 Task: Create in the project VitalTech and in the Backlog issue 'Create a new online platform for online graphic design courses with advanced design tools and collaboration features' a child issue 'Data breach prevention and risk management', and assign it to team member softage.1@softage.net.
Action: Mouse moved to (247, 73)
Screenshot: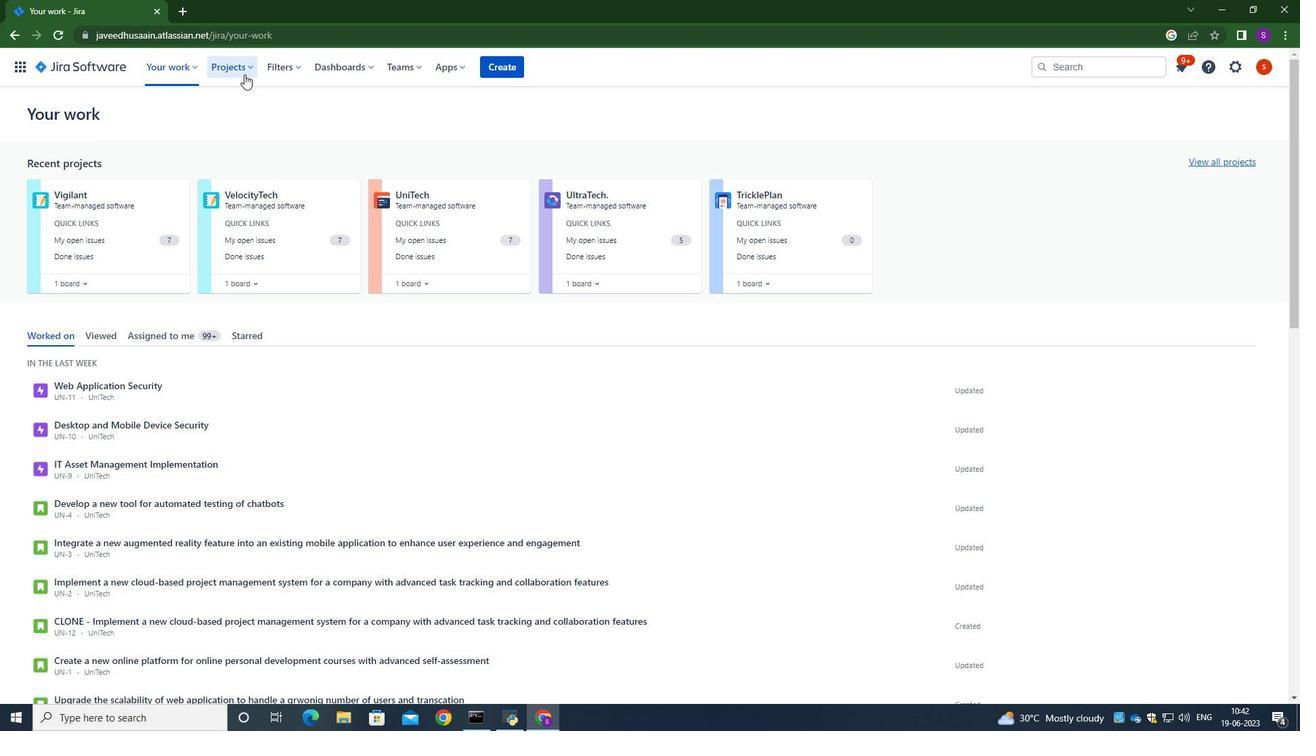 
Action: Mouse pressed left at (247, 73)
Screenshot: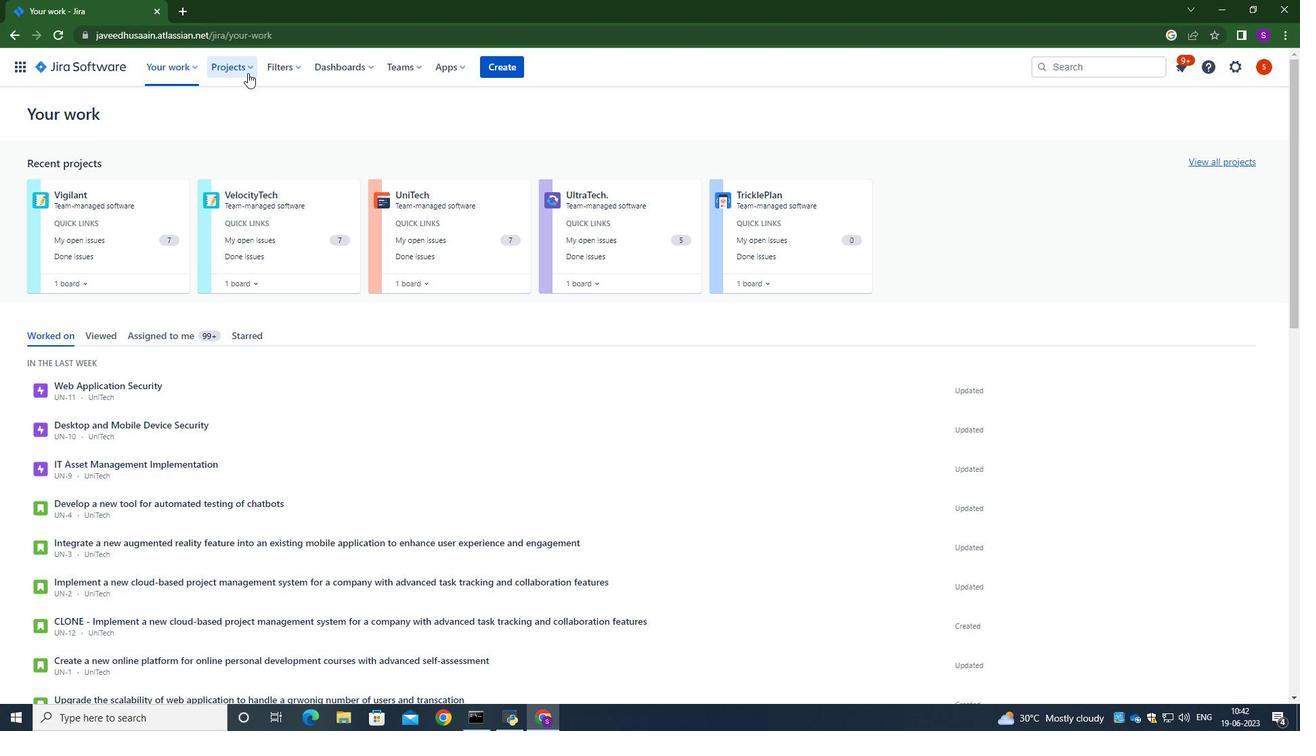 
Action: Mouse moved to (275, 134)
Screenshot: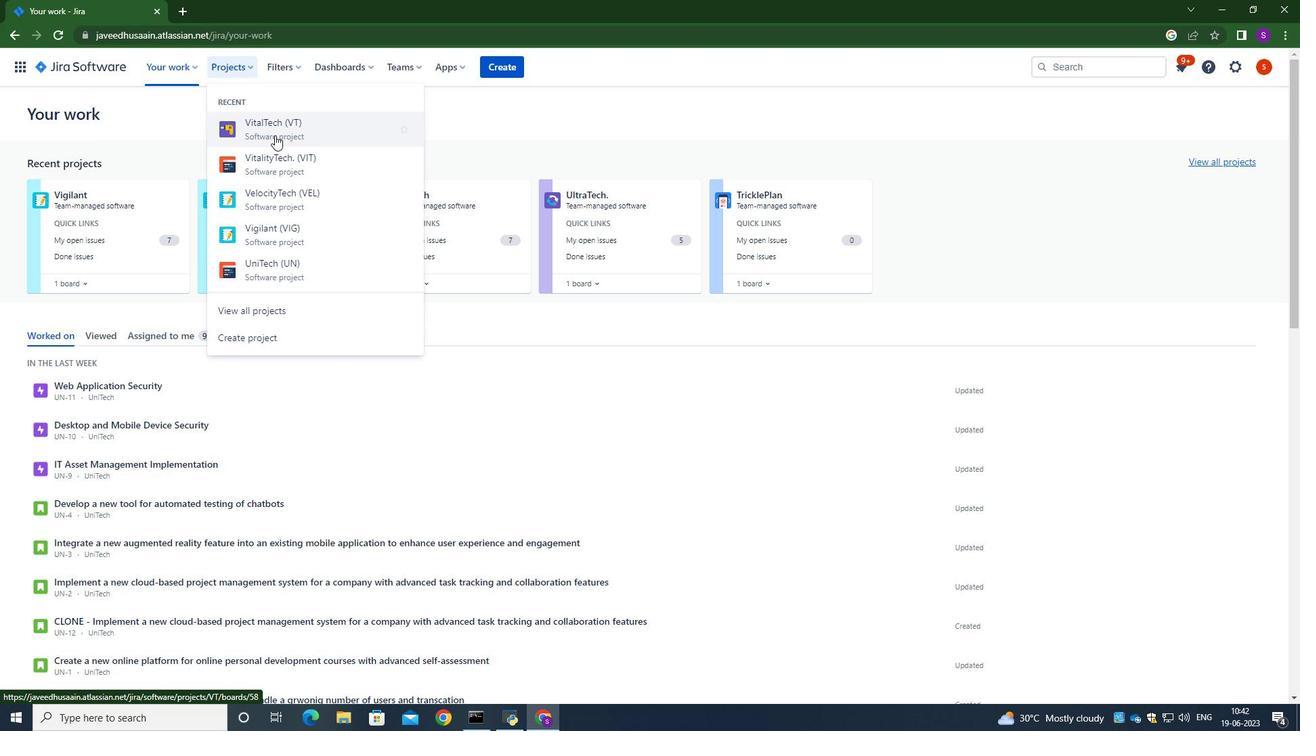 
Action: Mouse pressed left at (275, 134)
Screenshot: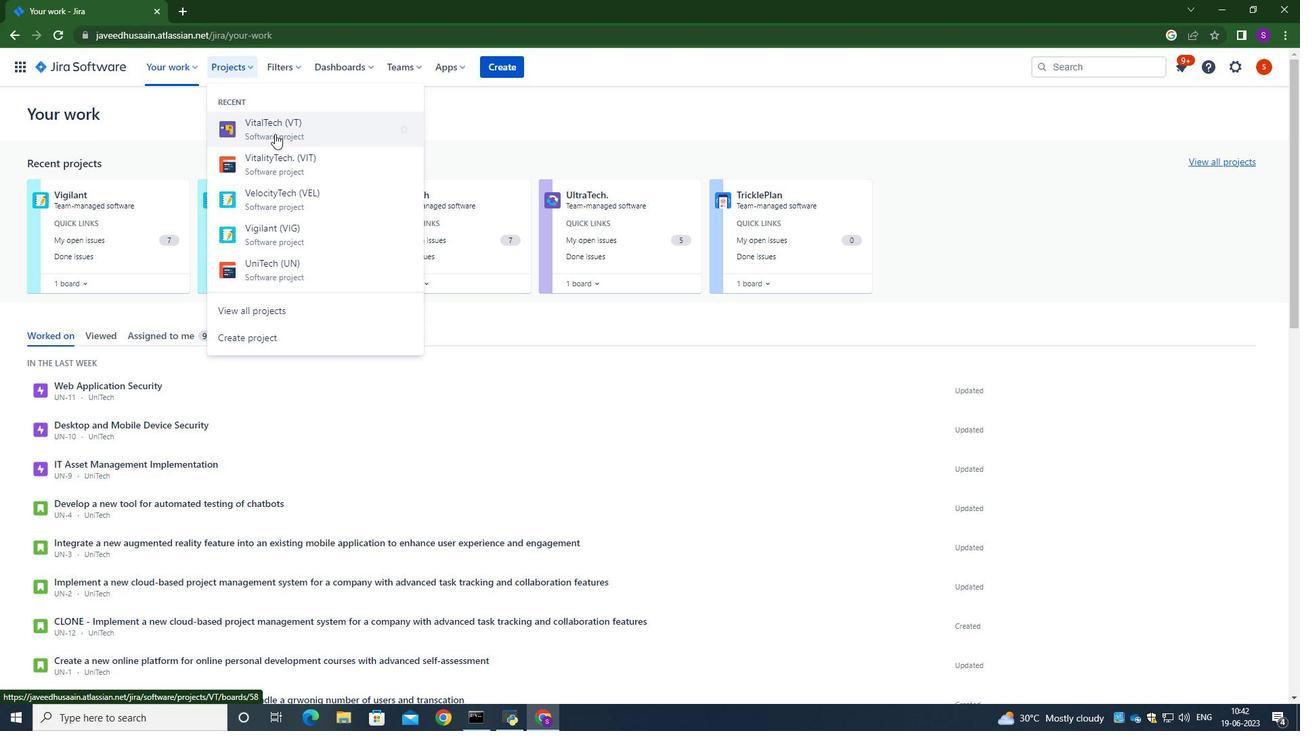 
Action: Mouse moved to (67, 212)
Screenshot: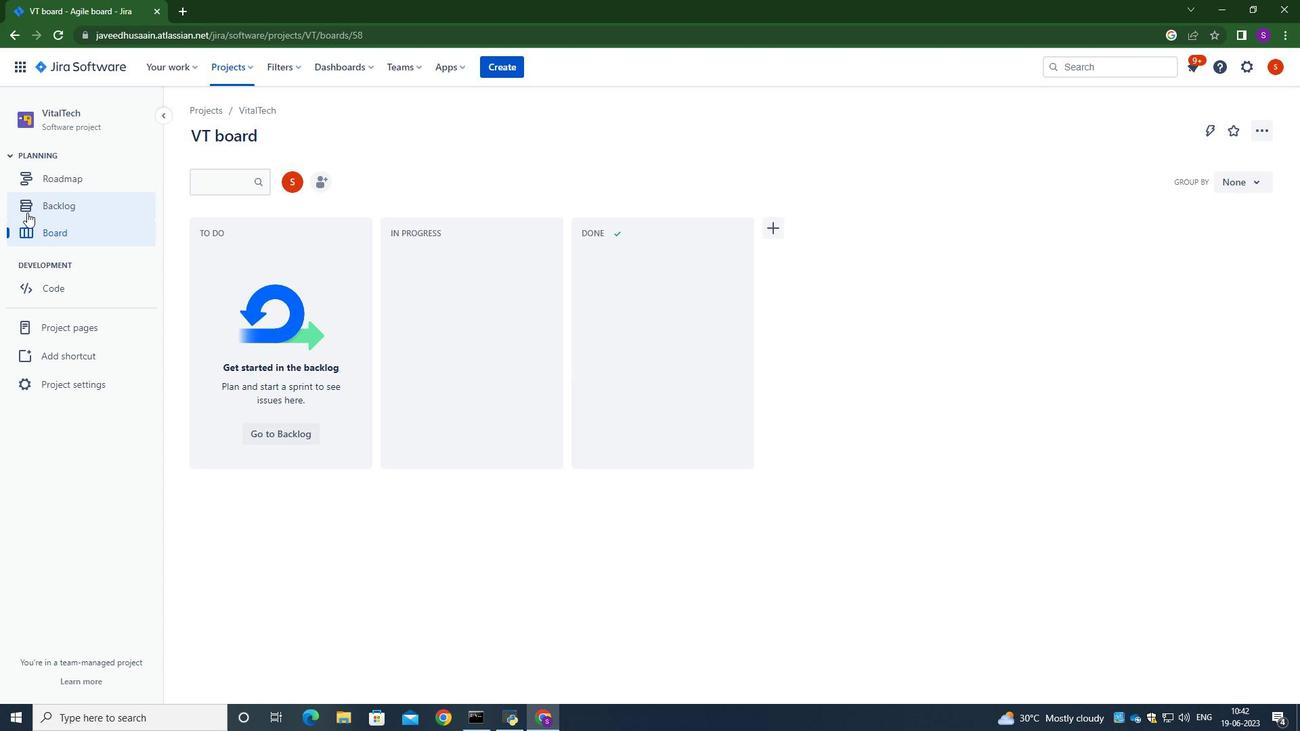
Action: Mouse pressed left at (67, 212)
Screenshot: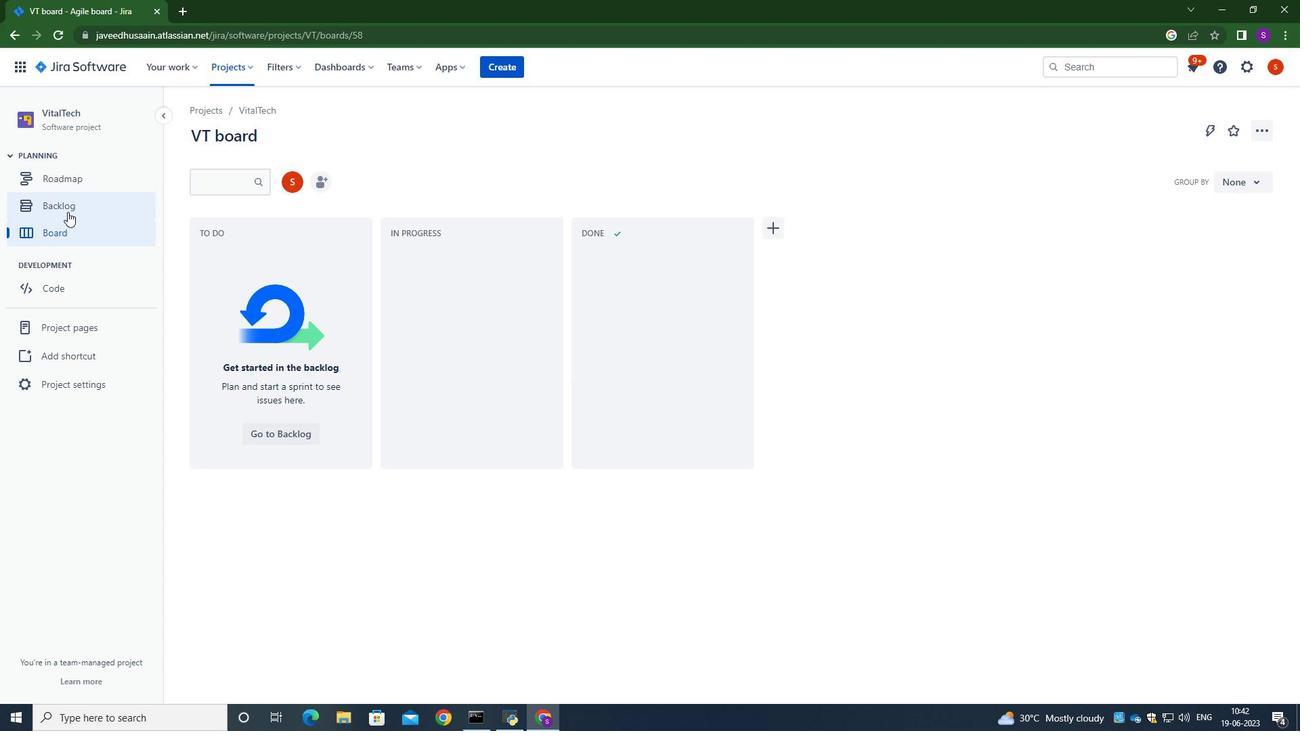 
Action: Mouse moved to (475, 298)
Screenshot: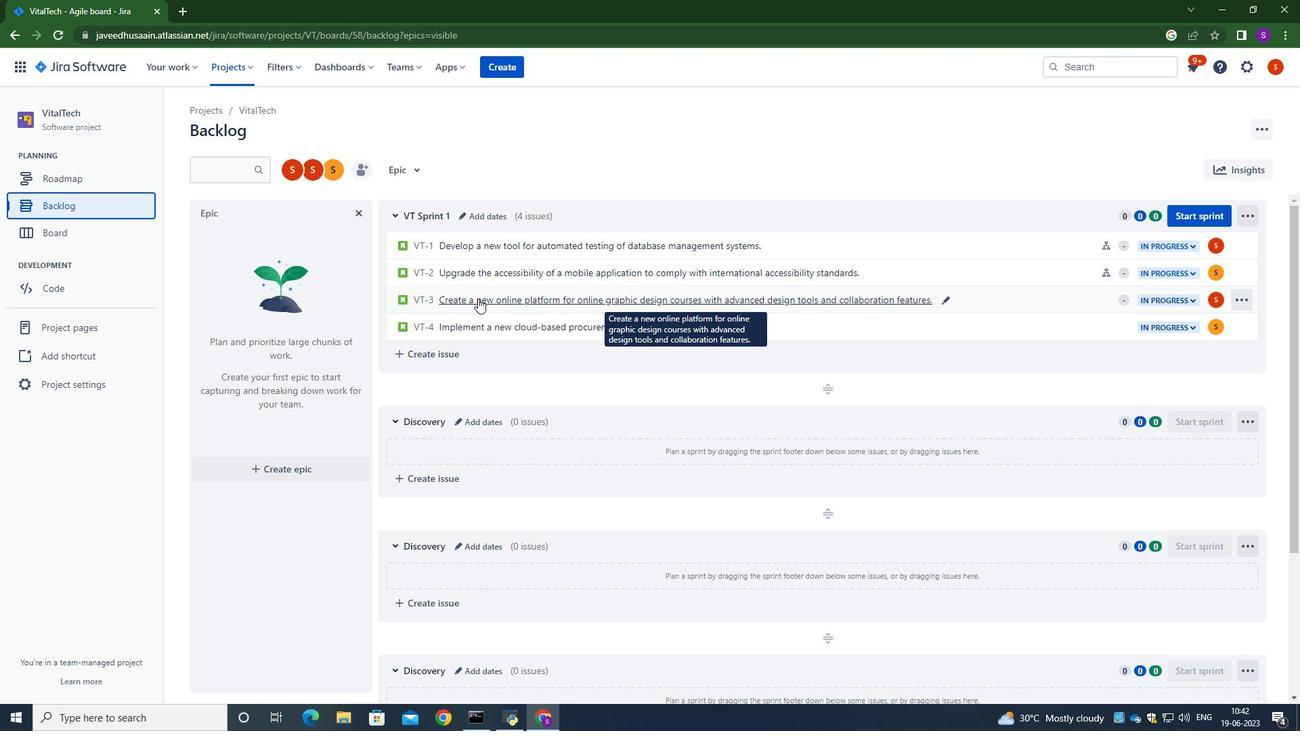 
Action: Mouse pressed left at (475, 298)
Screenshot: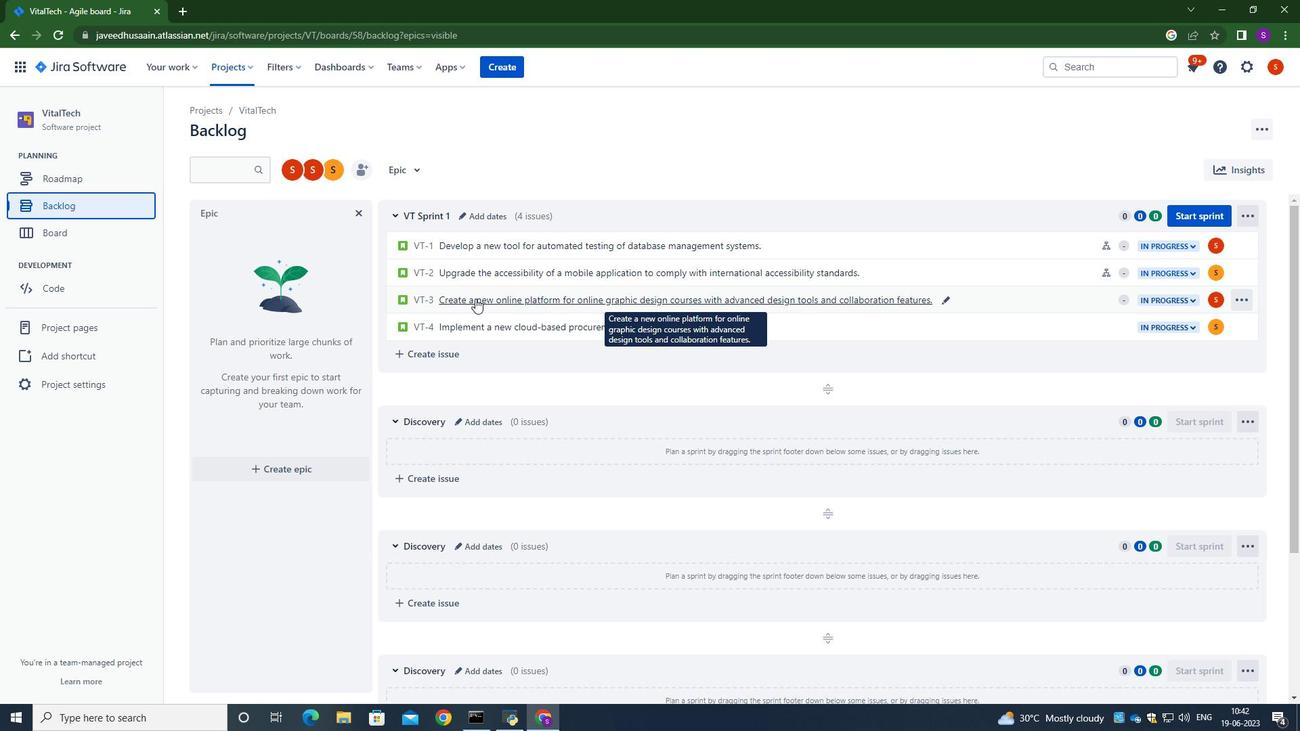 
Action: Mouse moved to (1054, 329)
Screenshot: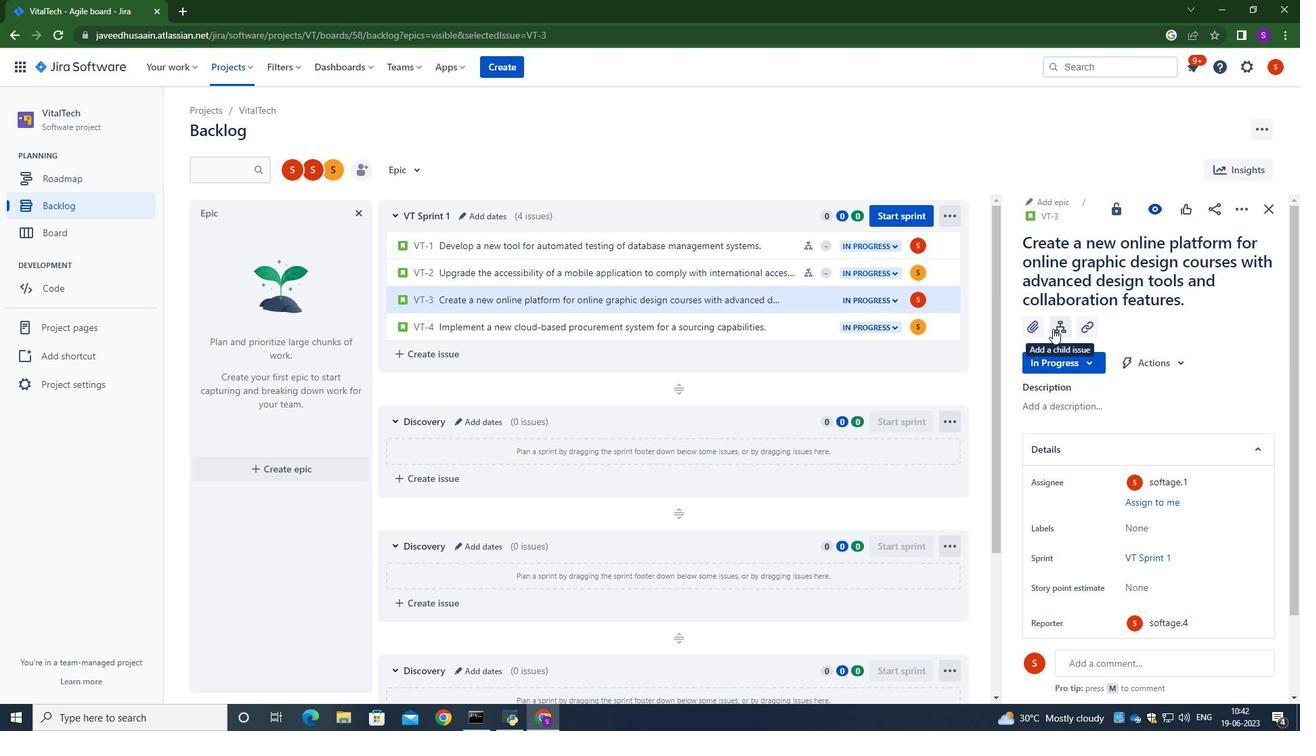 
Action: Mouse pressed left at (1054, 329)
Screenshot: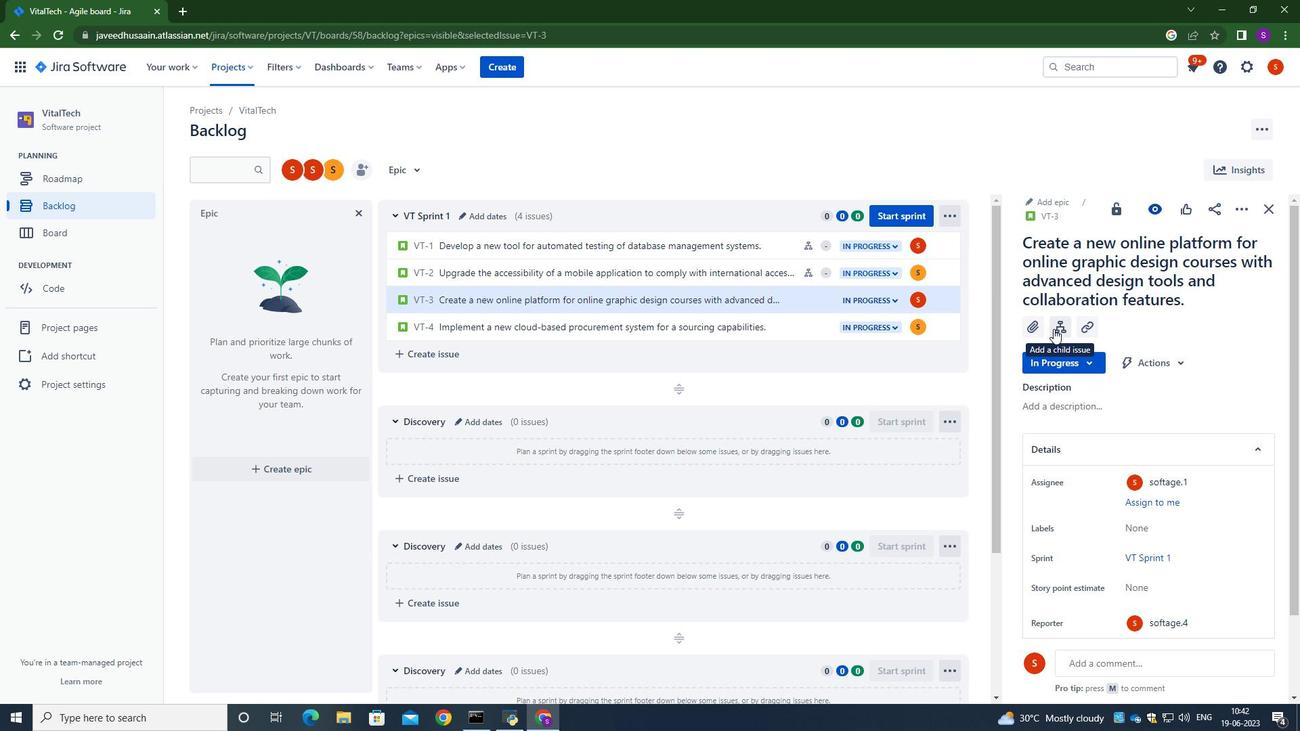 
Action: Mouse moved to (1107, 430)
Screenshot: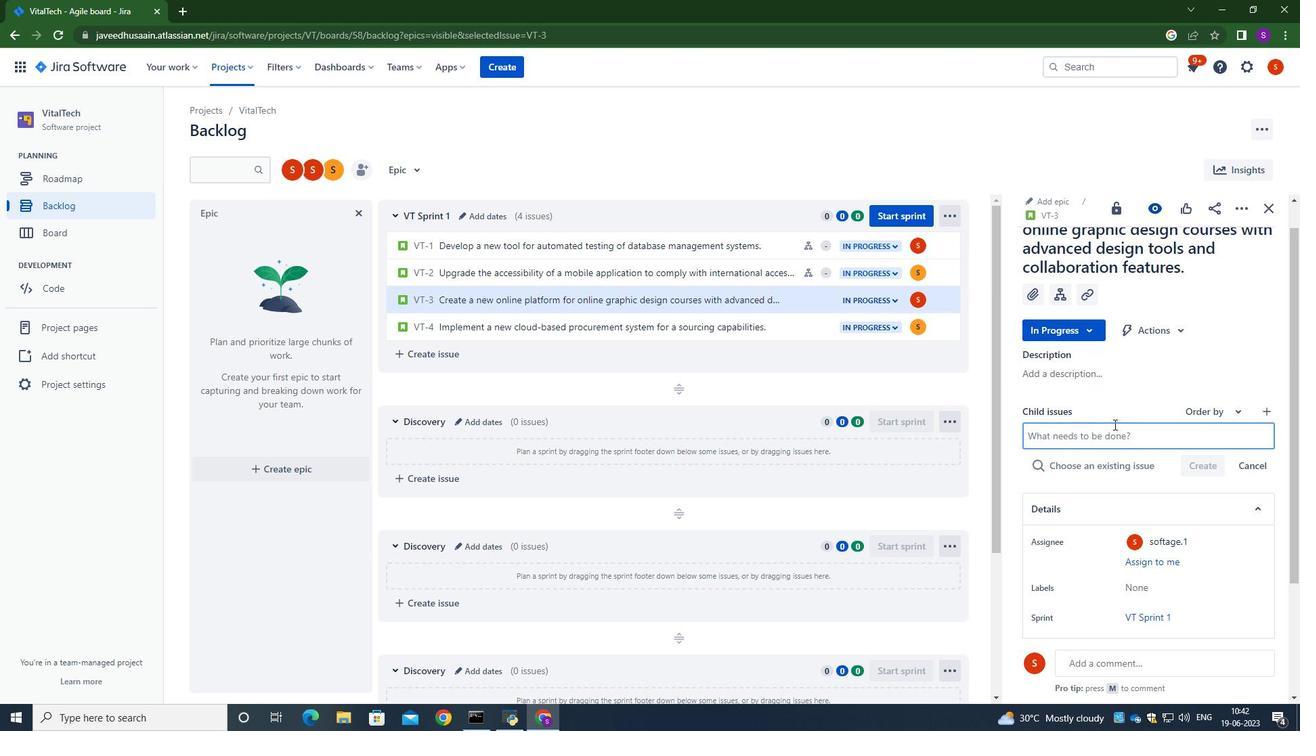
Action: Mouse pressed left at (1107, 430)
Screenshot: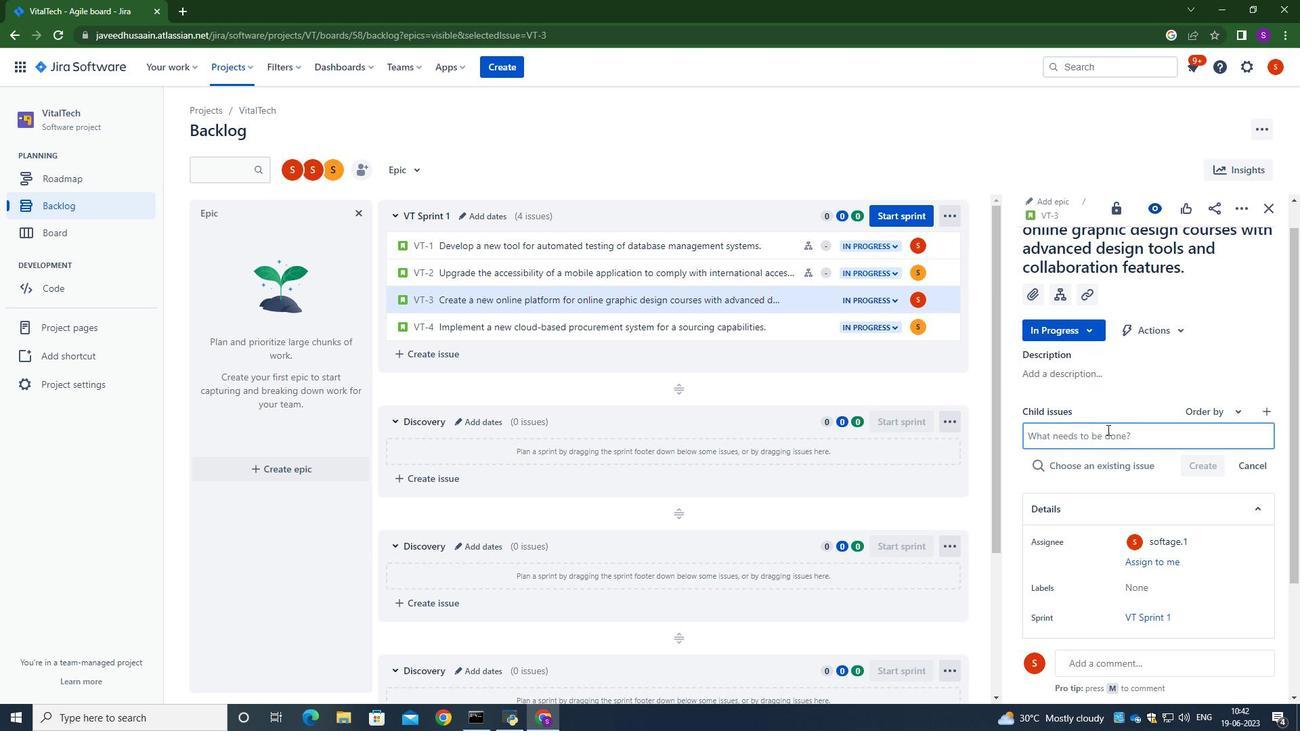 
Action: Mouse moved to (1070, 407)
Screenshot: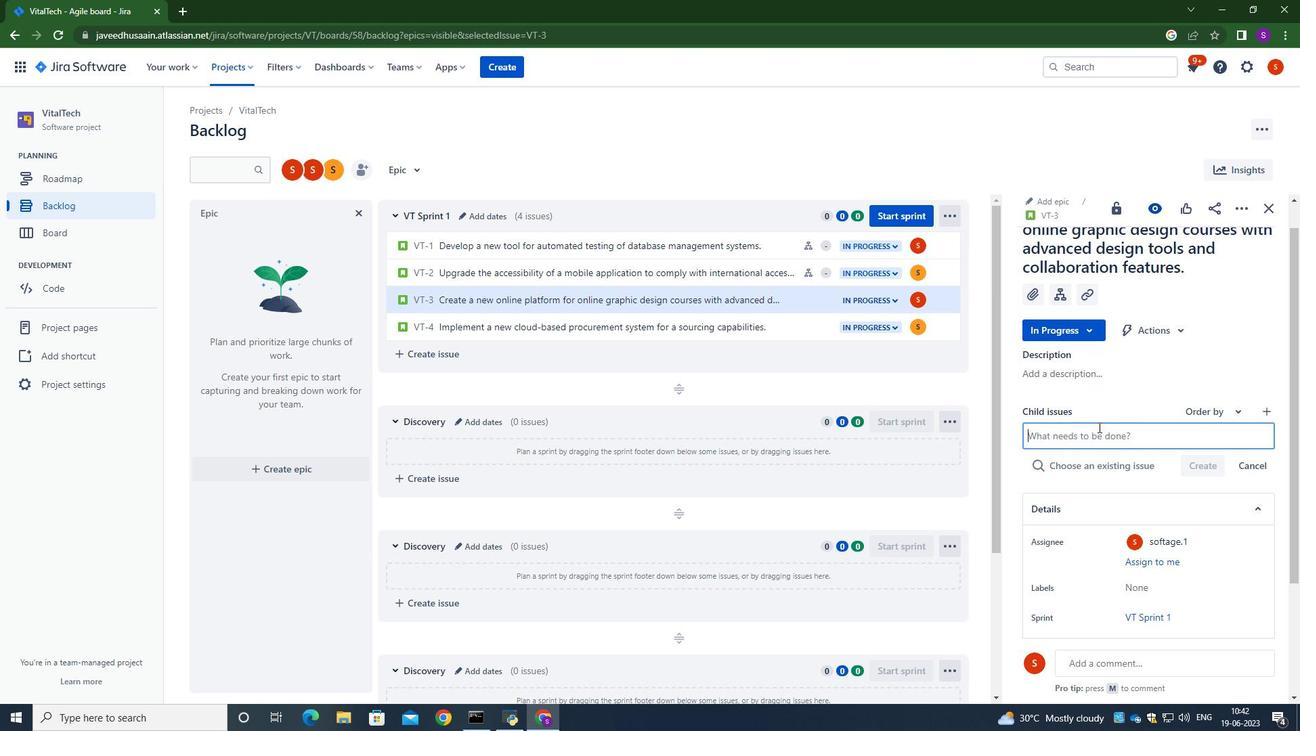 
Action: Key pressed <Key.caps_lock>D<Key.caps_lock>ata<Key.space>breach<Key.space>preventionh<Key.space><Key.backspace><Key.backspace><Key.space>and<Key.space>risk<Key.space>management.
Screenshot: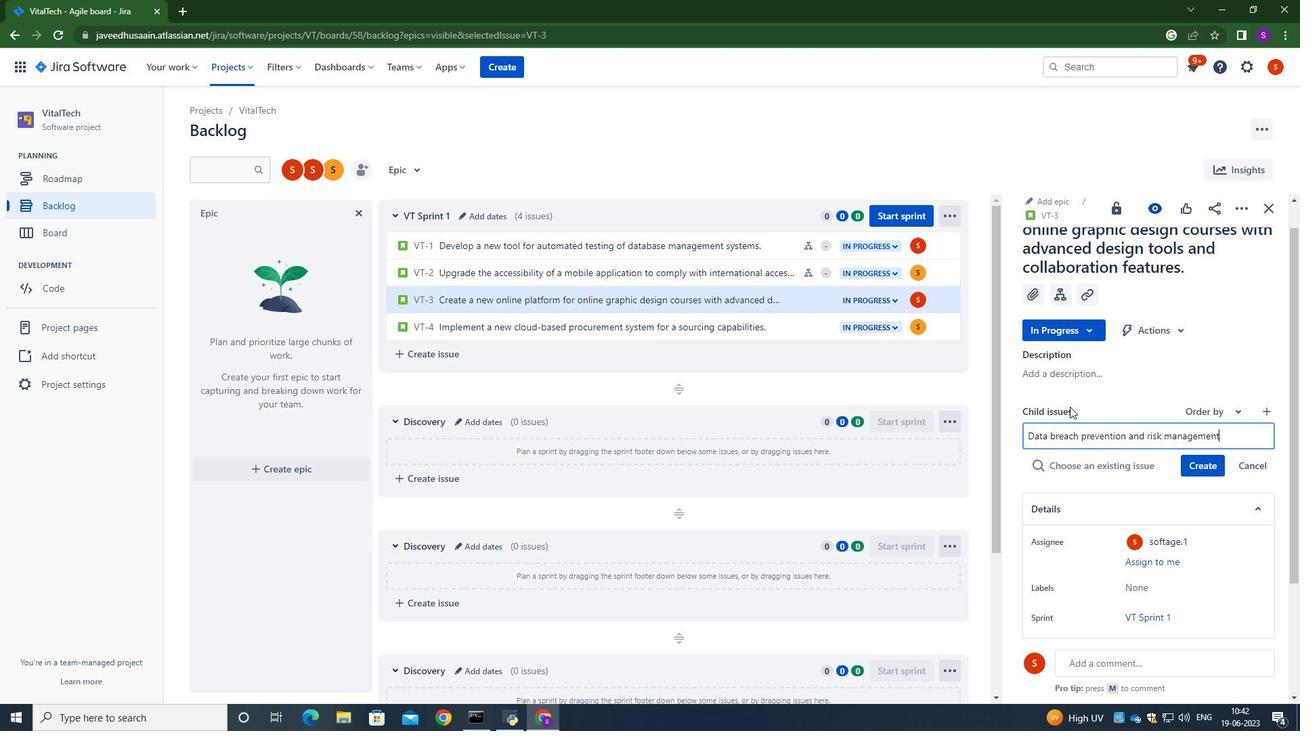 
Action: Mouse moved to (1201, 468)
Screenshot: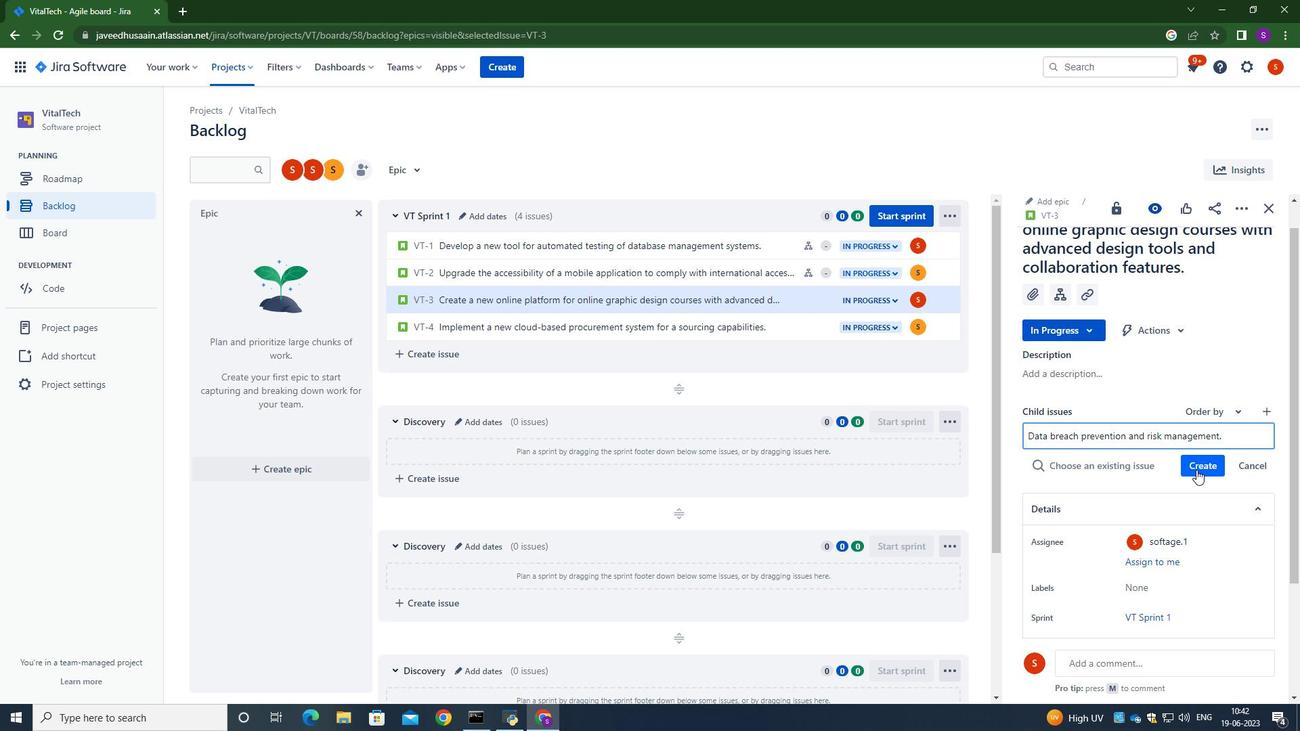 
Action: Mouse pressed left at (1201, 468)
Screenshot: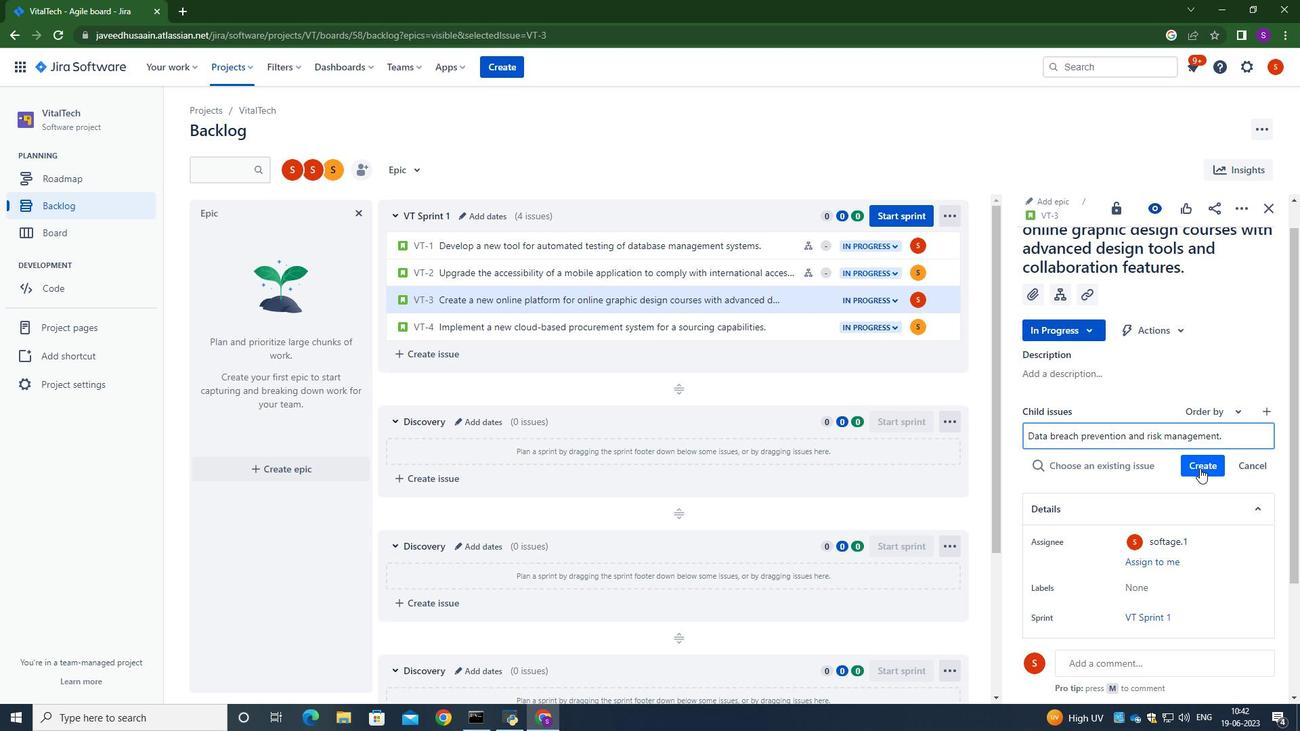 
Action: Mouse moved to (1220, 442)
Screenshot: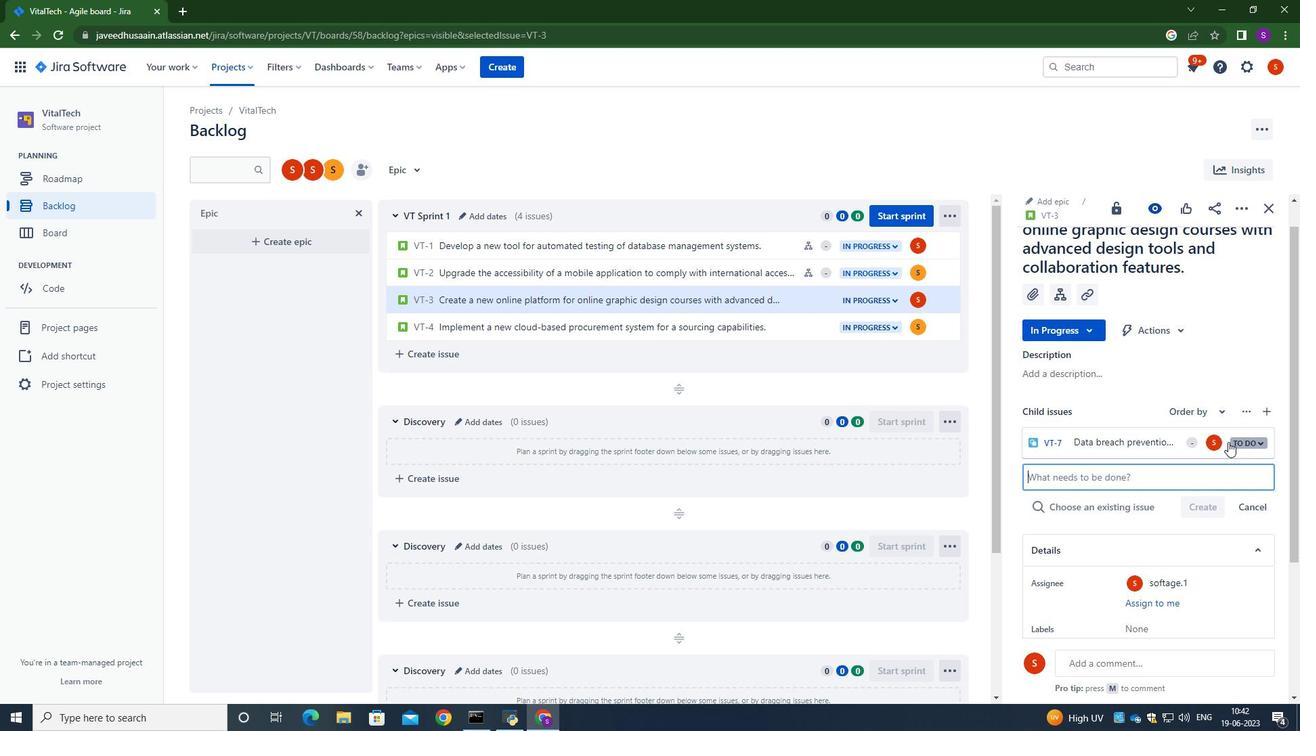 
Action: Mouse pressed left at (1220, 442)
Screenshot: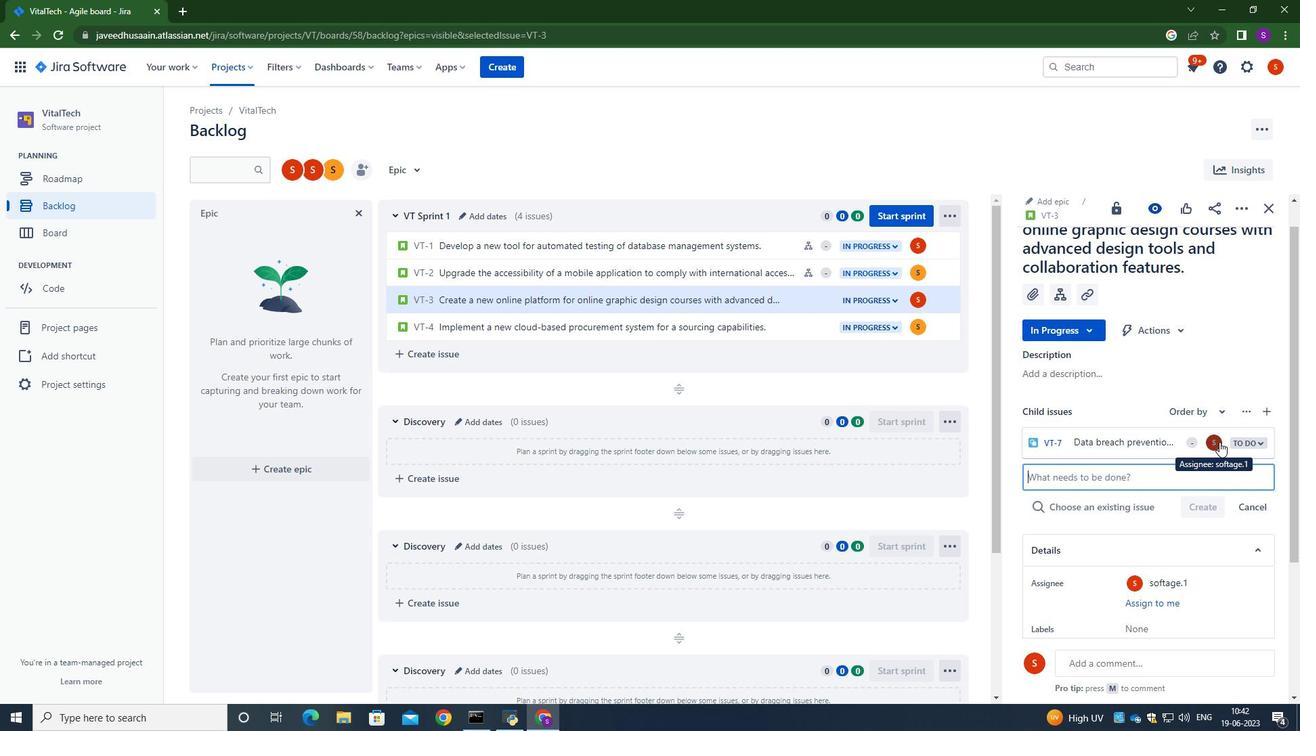 
Action: Mouse moved to (1125, 367)
Screenshot: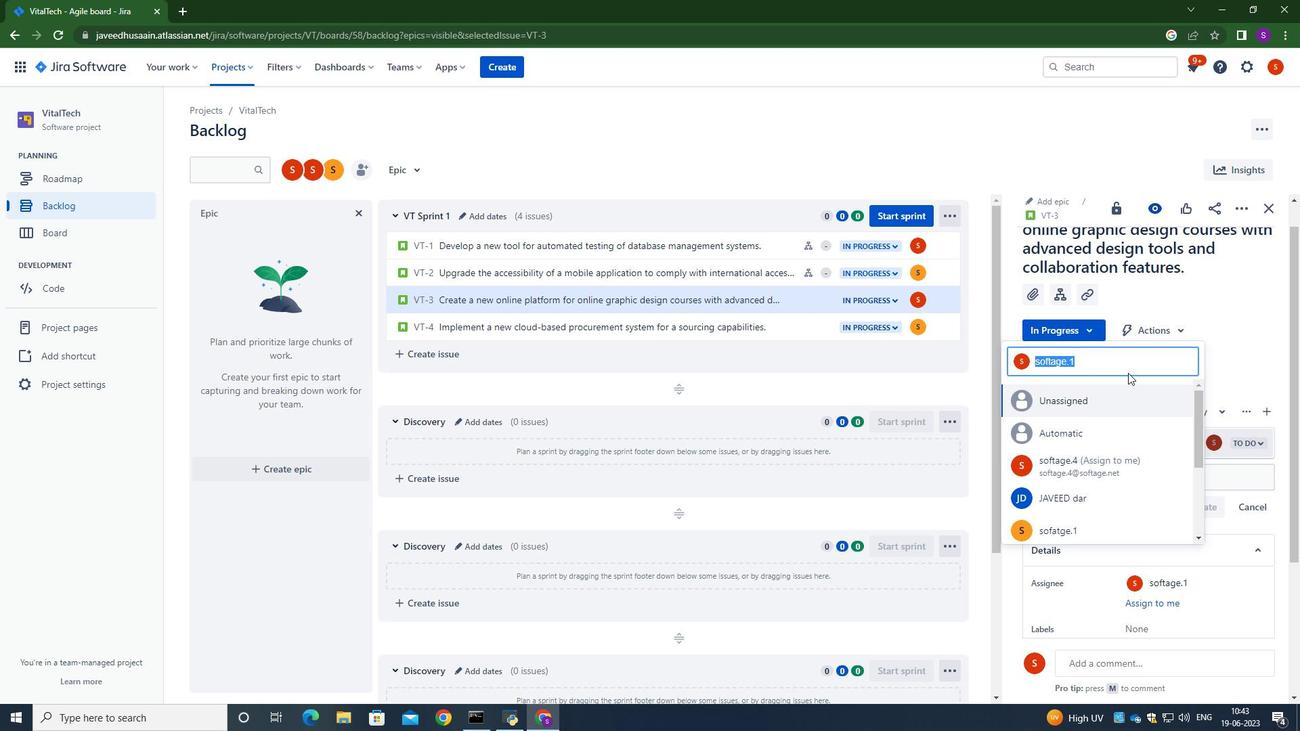 
Action: Key pressed softage.1<Key.shift>@softage.net
Screenshot: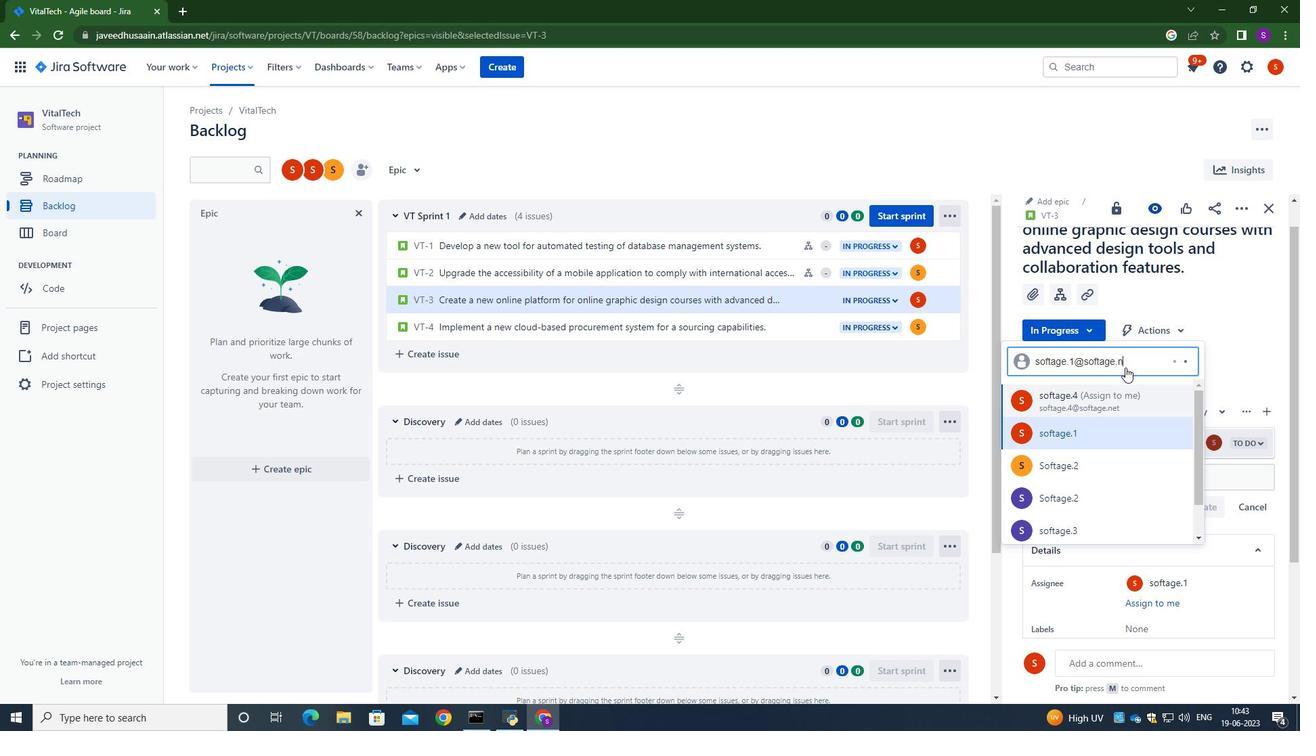 
Action: Mouse moved to (1076, 452)
Screenshot: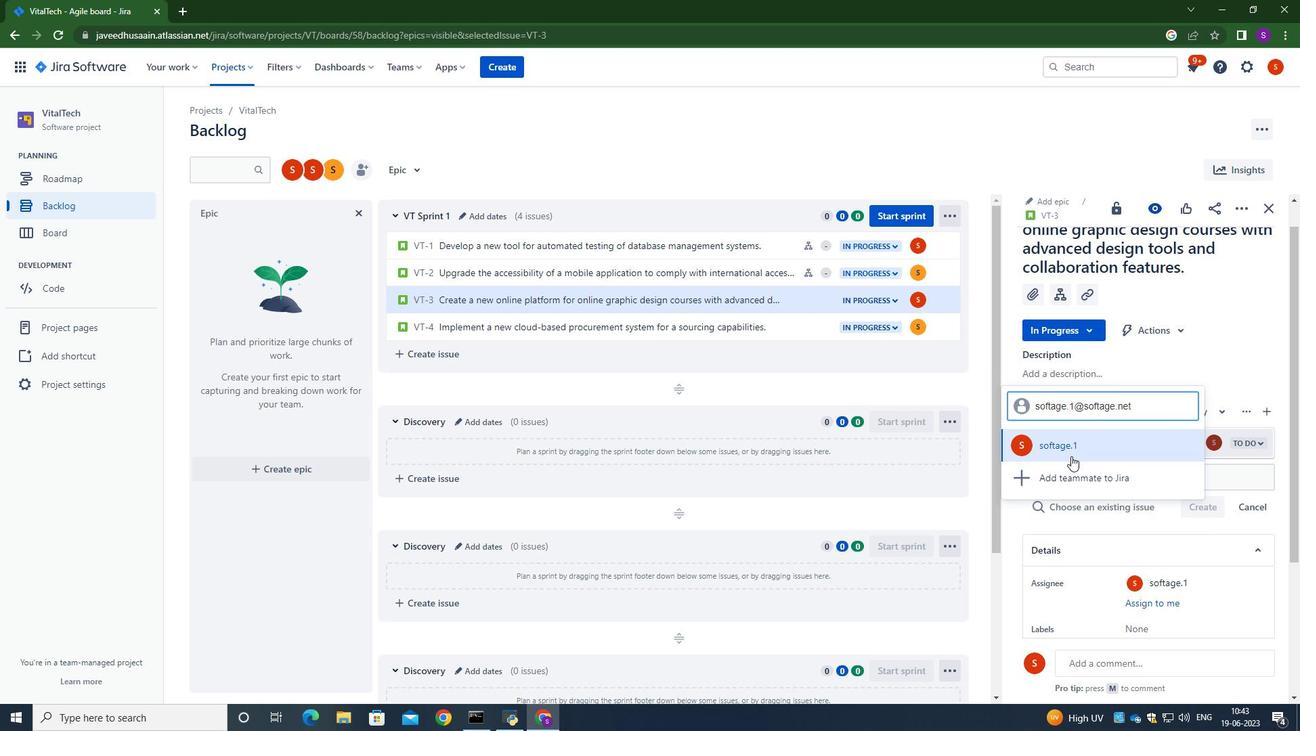 
Action: Mouse pressed left at (1076, 452)
Screenshot: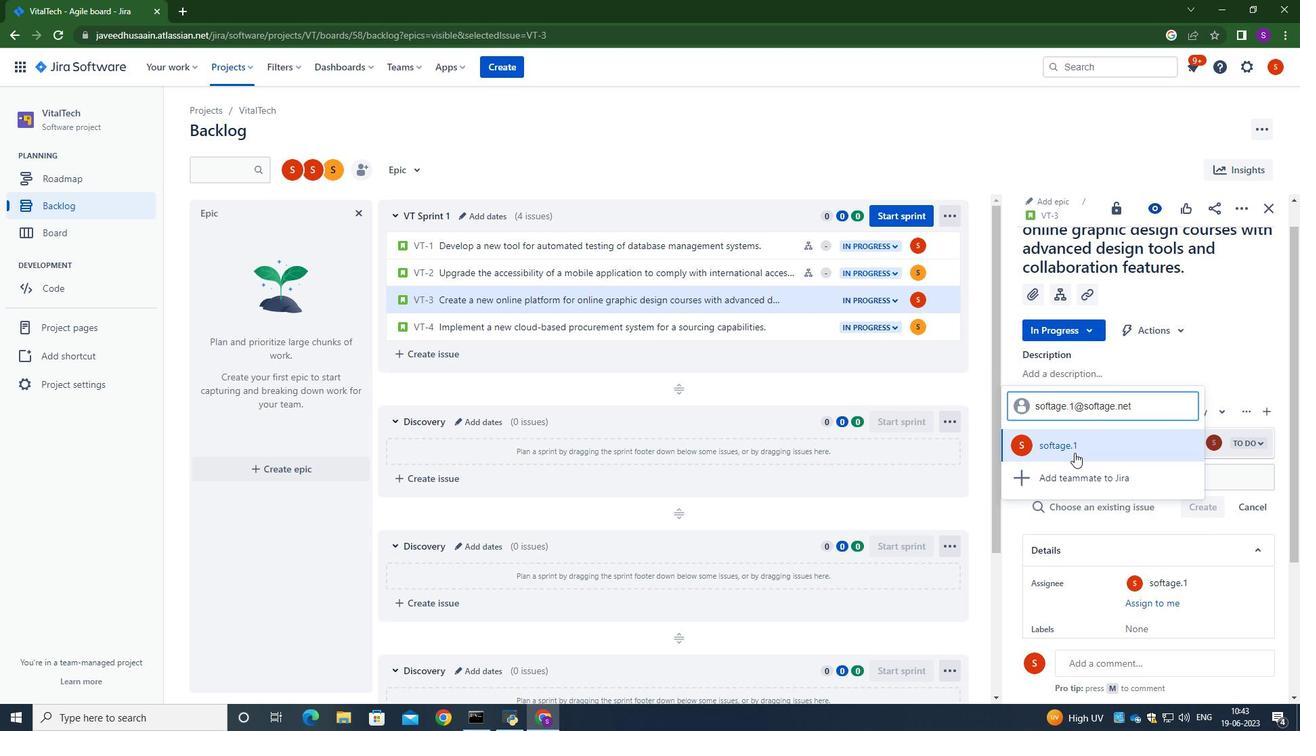 
Action: Mouse moved to (1228, 306)
Screenshot: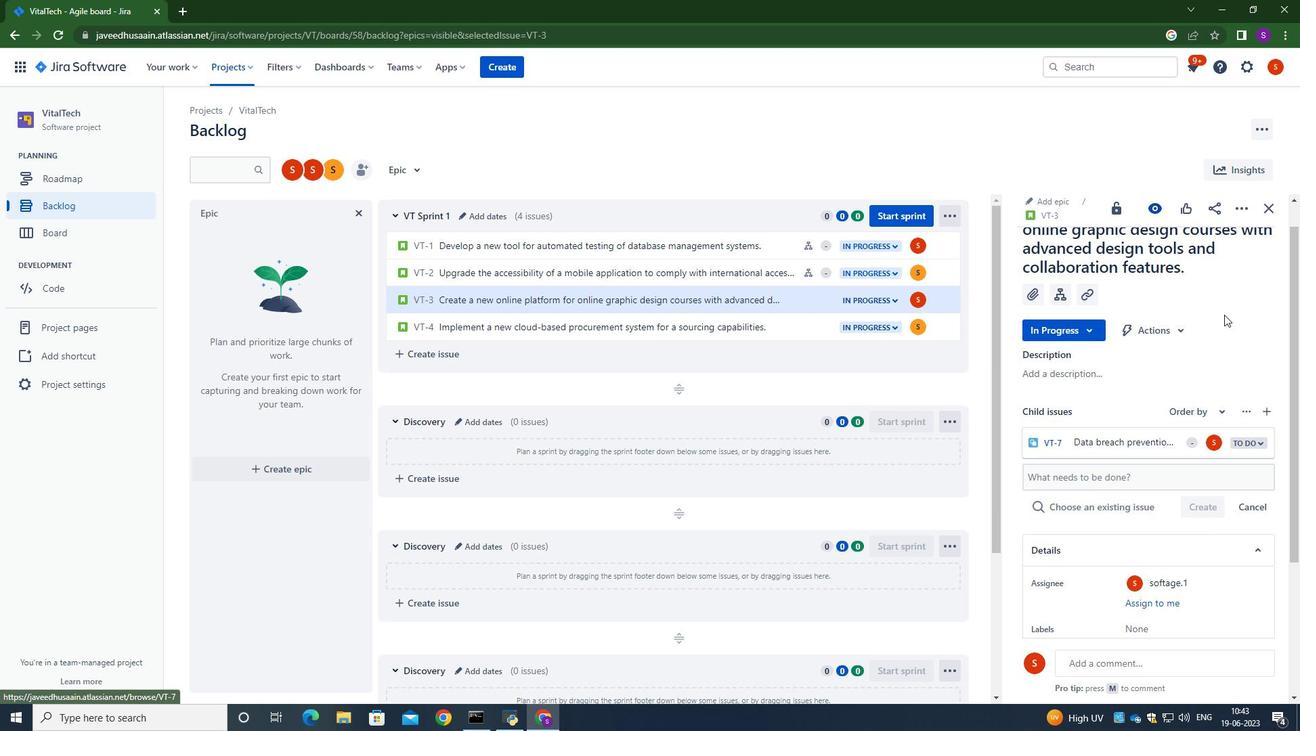 
Action: Mouse pressed left at (1228, 306)
Screenshot: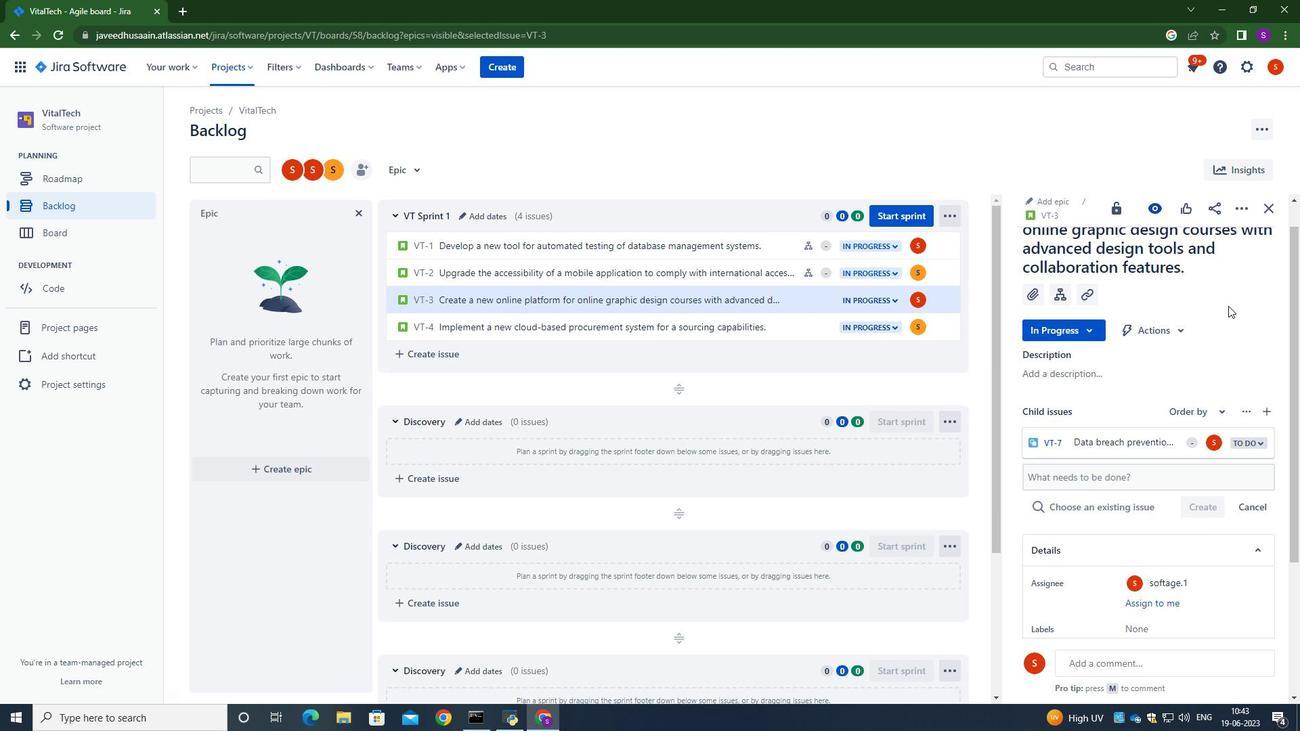 
Action: Mouse moved to (1216, 295)
Screenshot: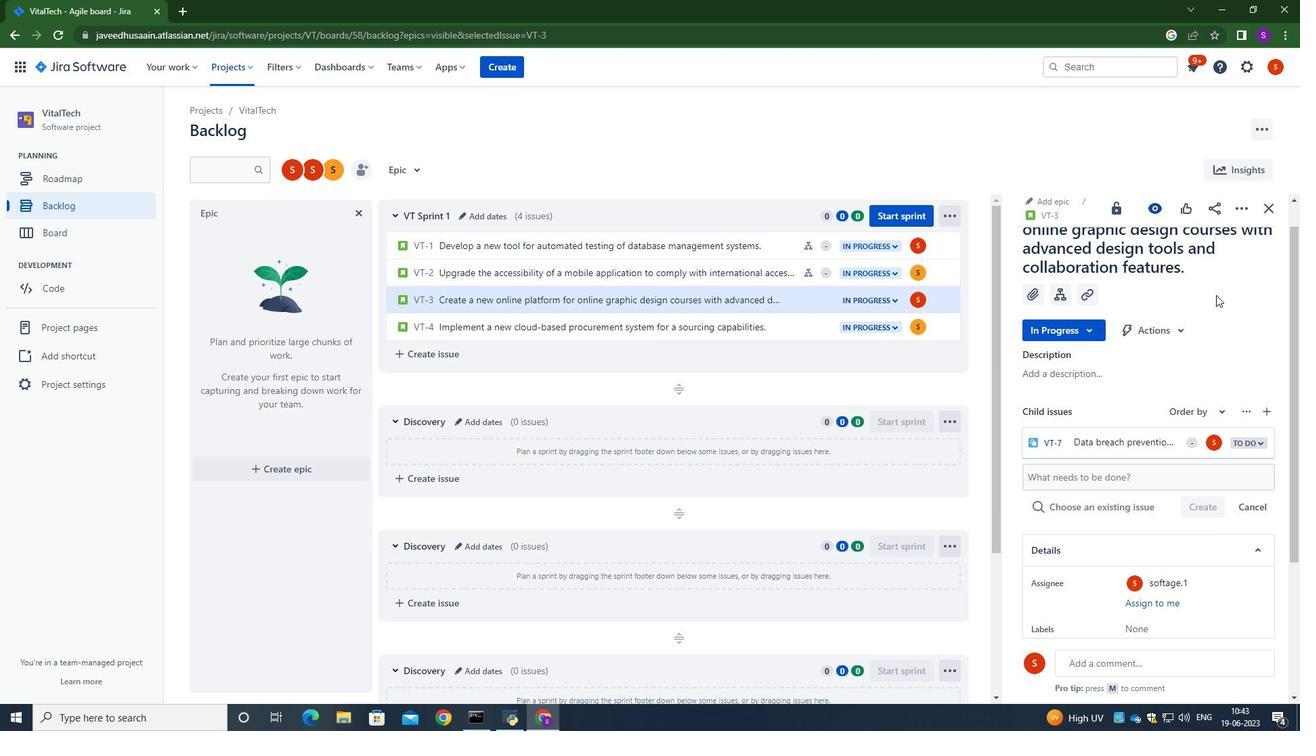 
